 Task: Find a one-way flight from Abu Simbel to Mexico City for 4 passengers in economy class on Thu, Dec 7, using British Airways.
Action: Mouse pressed left at (236, 214)
Screenshot: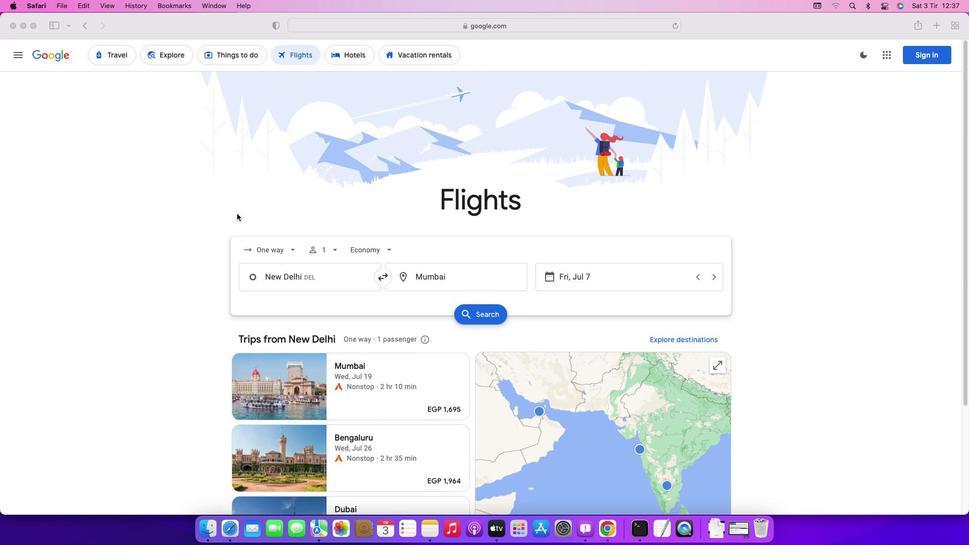 
Action: Mouse moved to (269, 255)
Screenshot: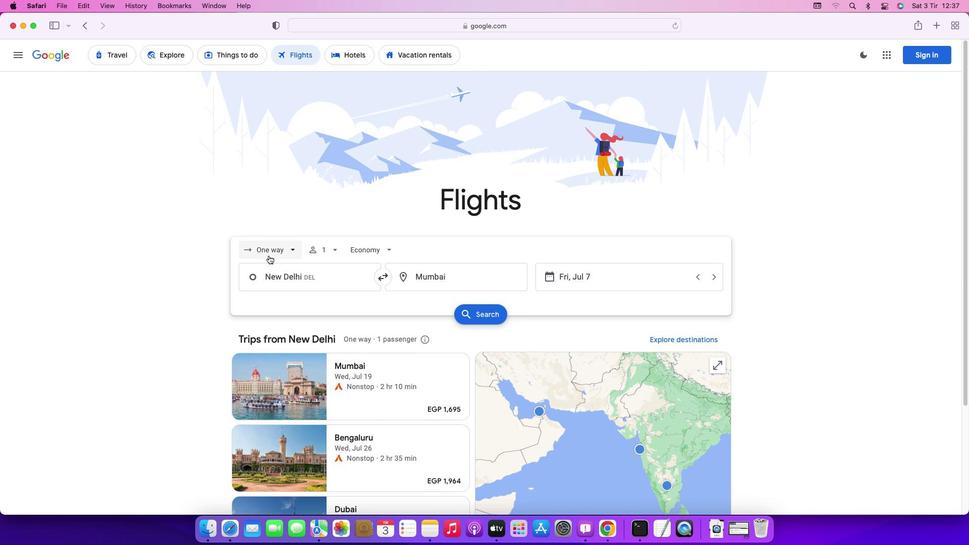 
Action: Mouse pressed left at (269, 255)
Screenshot: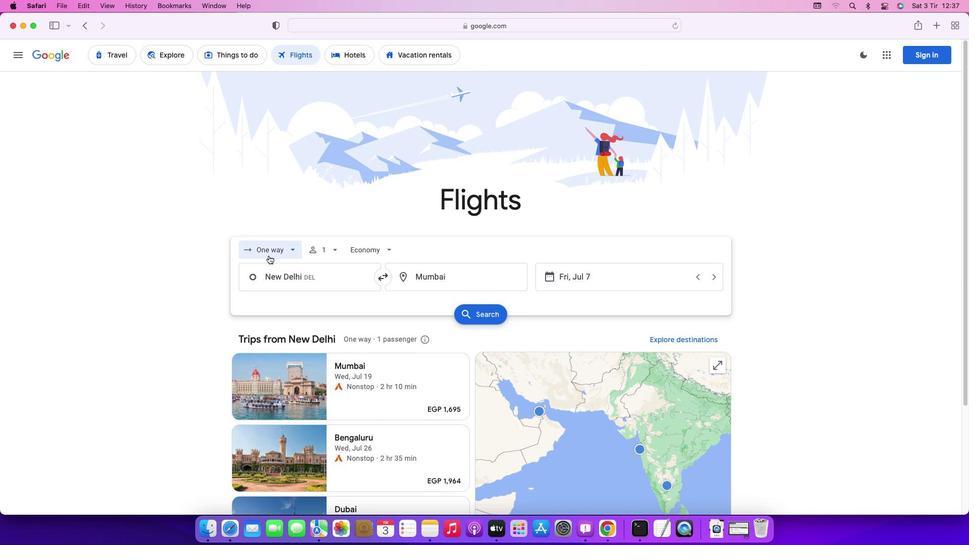 
Action: Mouse moved to (270, 294)
Screenshot: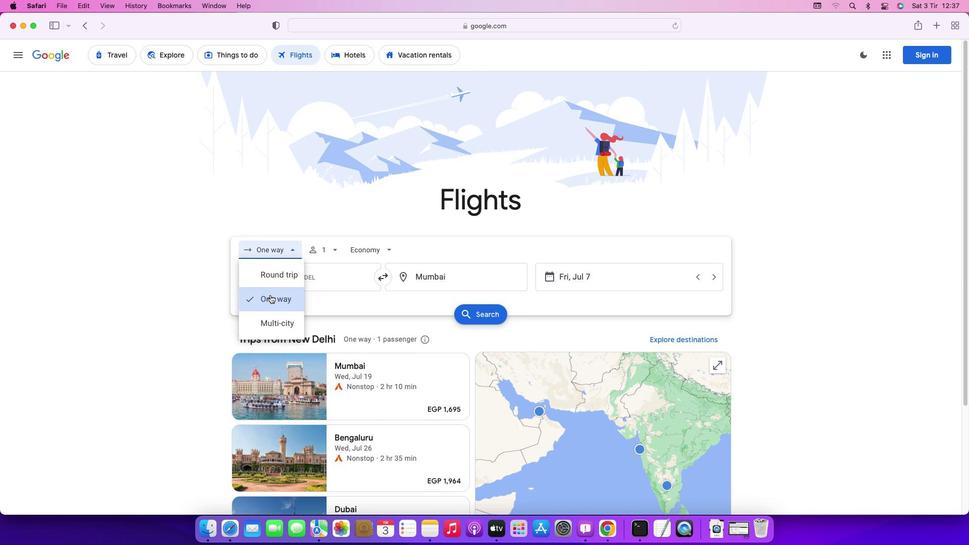
Action: Mouse pressed left at (270, 294)
Screenshot: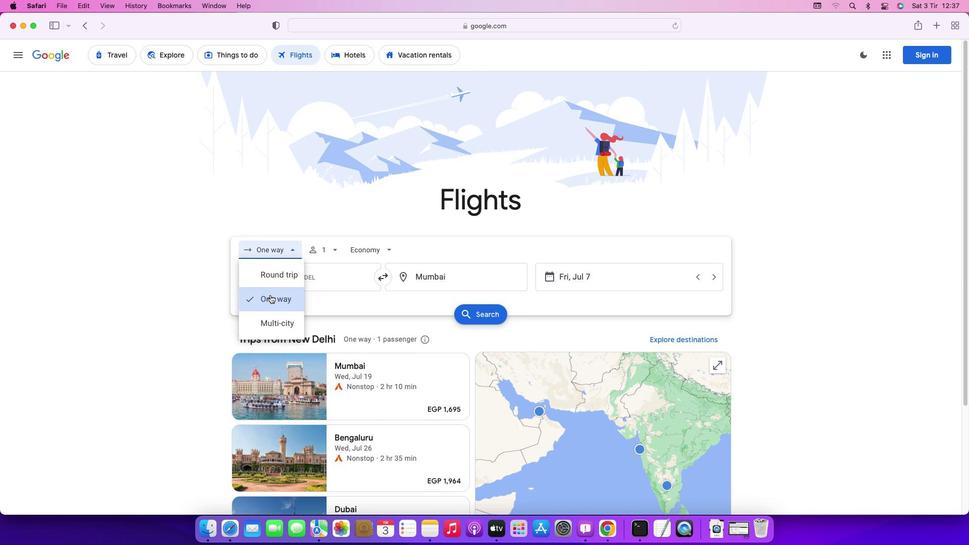
Action: Mouse moved to (316, 244)
Screenshot: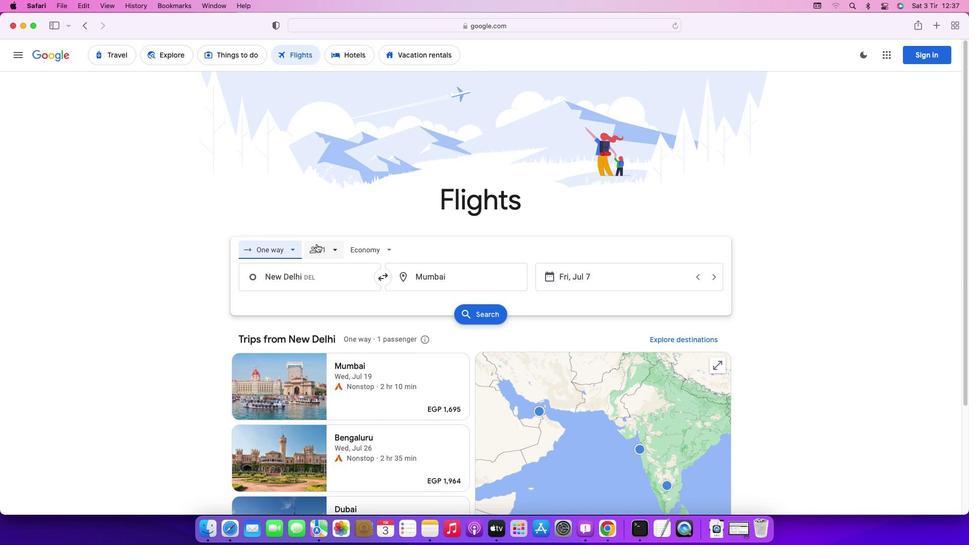 
Action: Mouse pressed left at (316, 244)
Screenshot: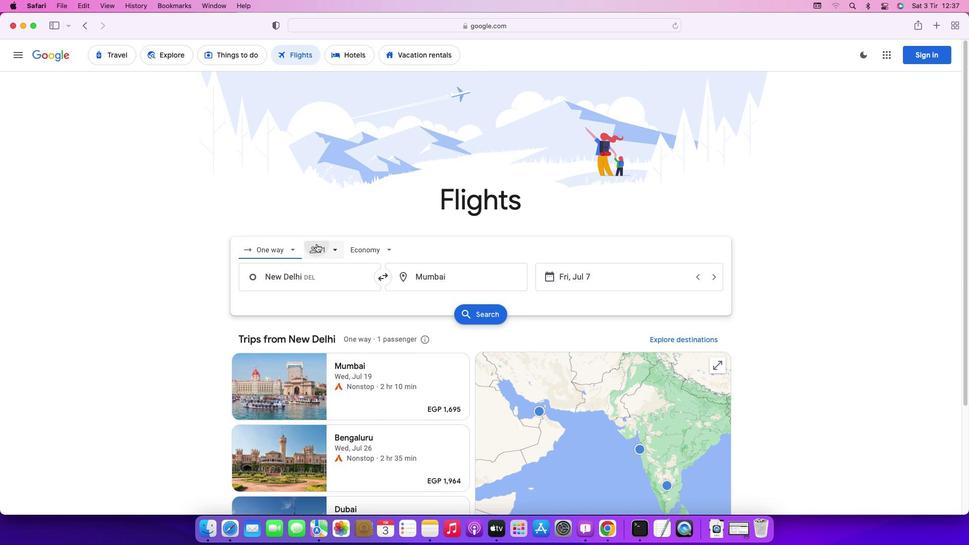 
Action: Mouse moved to (412, 273)
Screenshot: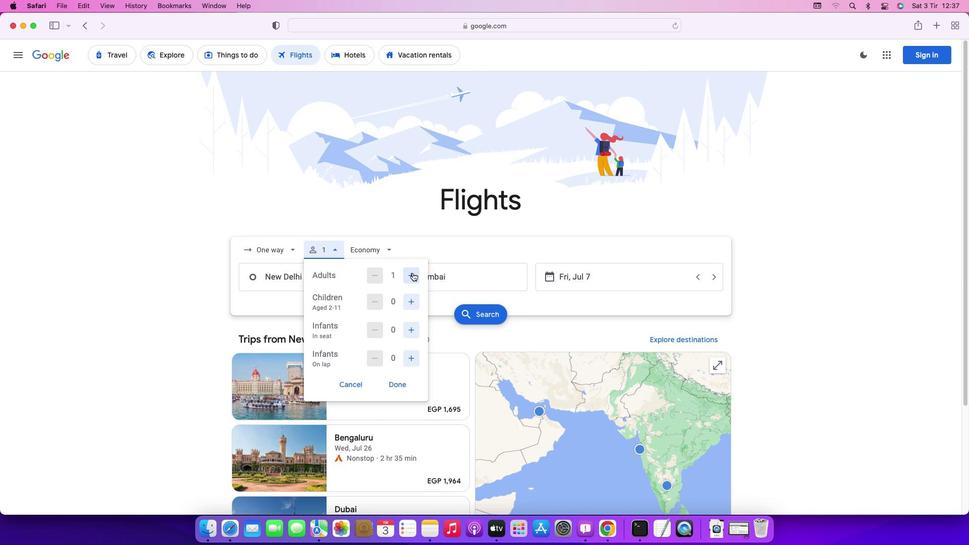 
Action: Mouse pressed left at (412, 273)
Screenshot: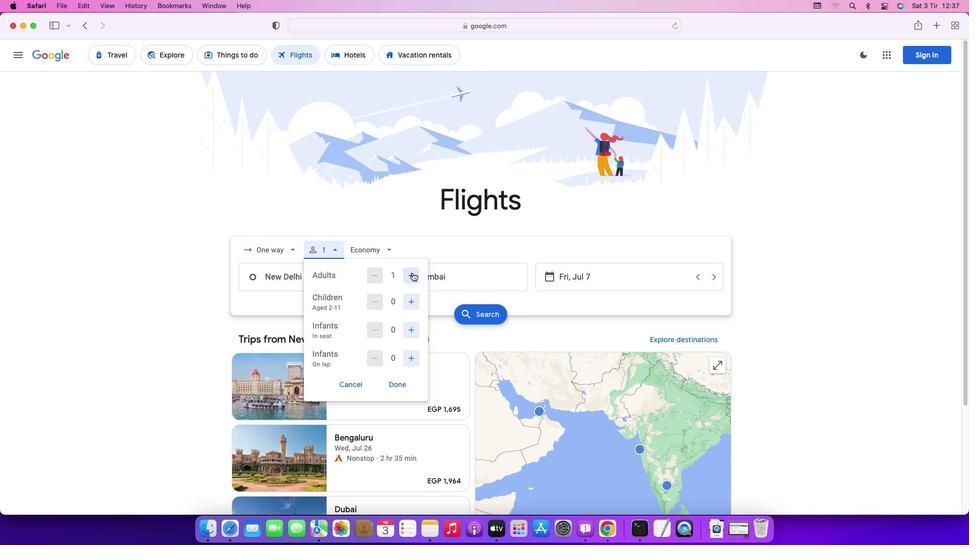
Action: Mouse moved to (410, 302)
Screenshot: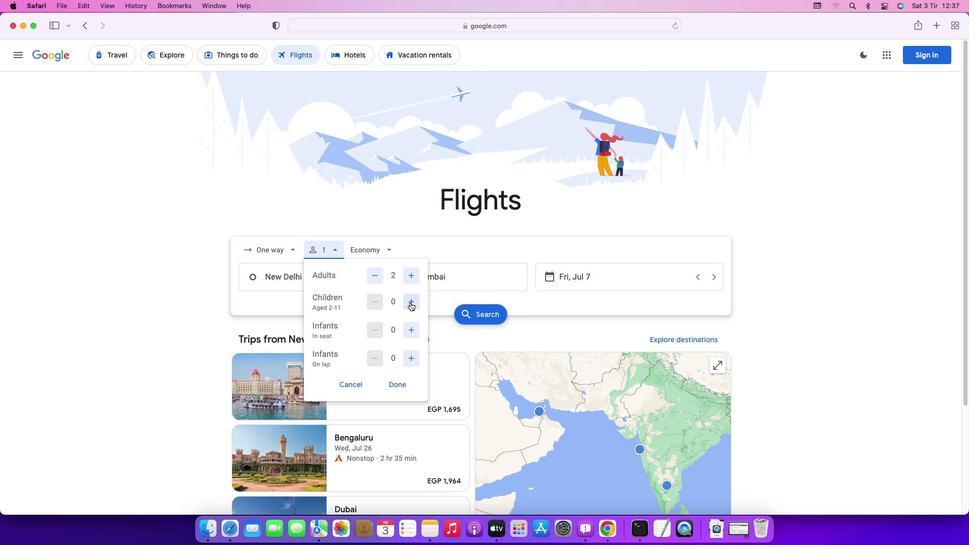 
Action: Mouse pressed left at (410, 302)
Screenshot: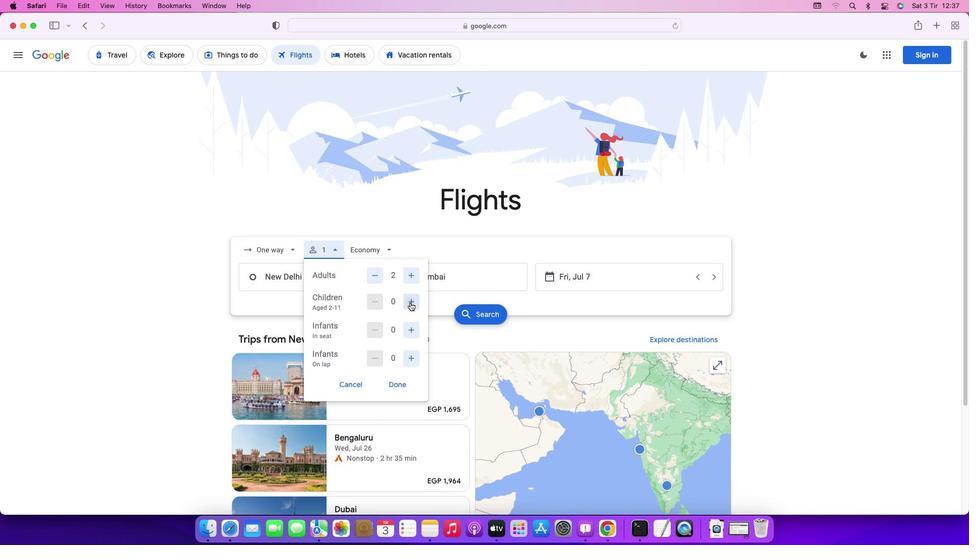 
Action: Mouse pressed left at (410, 302)
Screenshot: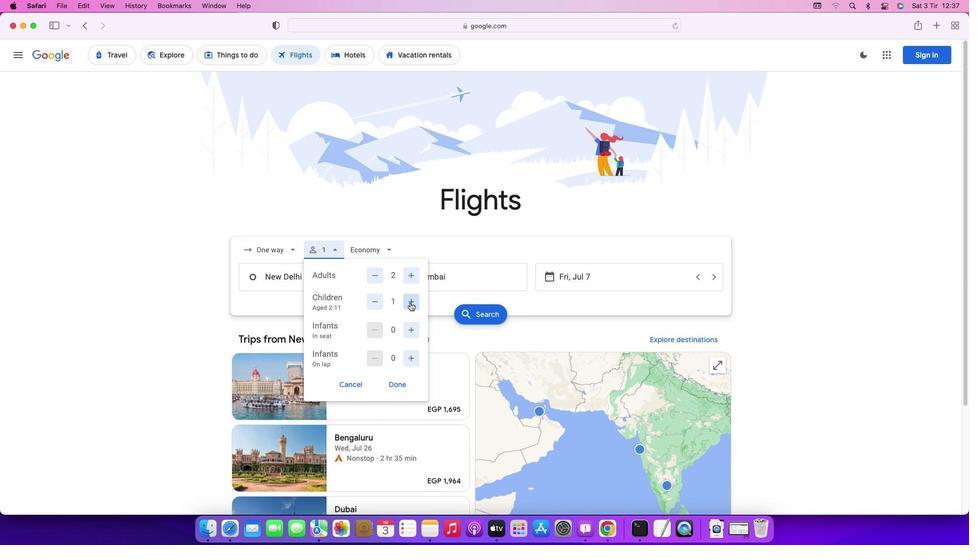 
Action: Mouse moved to (397, 386)
Screenshot: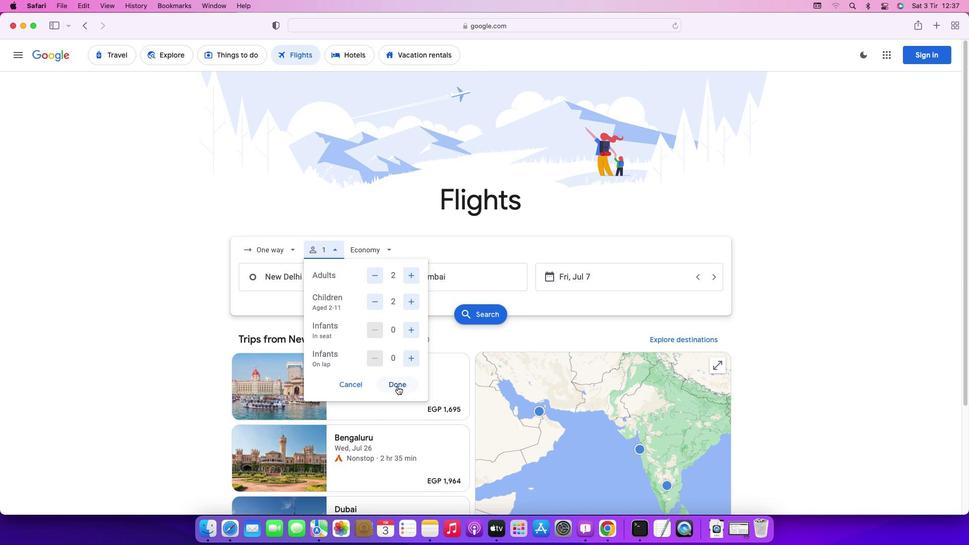 
Action: Mouse pressed left at (397, 386)
Screenshot: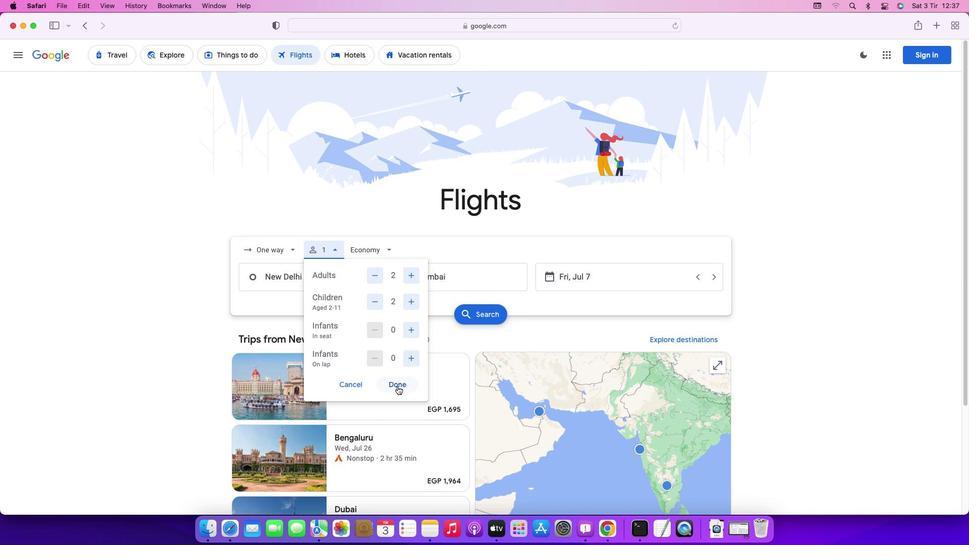 
Action: Mouse moved to (376, 249)
Screenshot: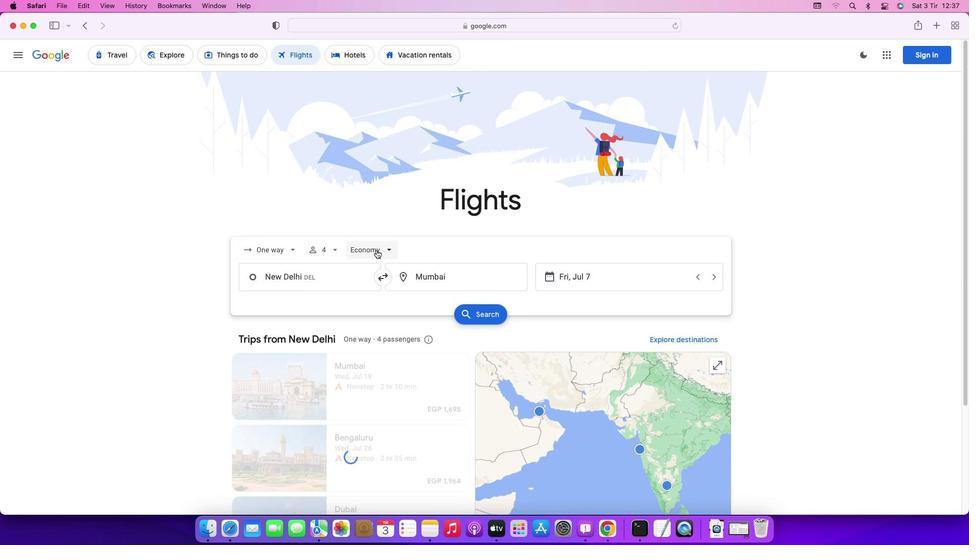 
Action: Mouse pressed left at (376, 249)
Screenshot: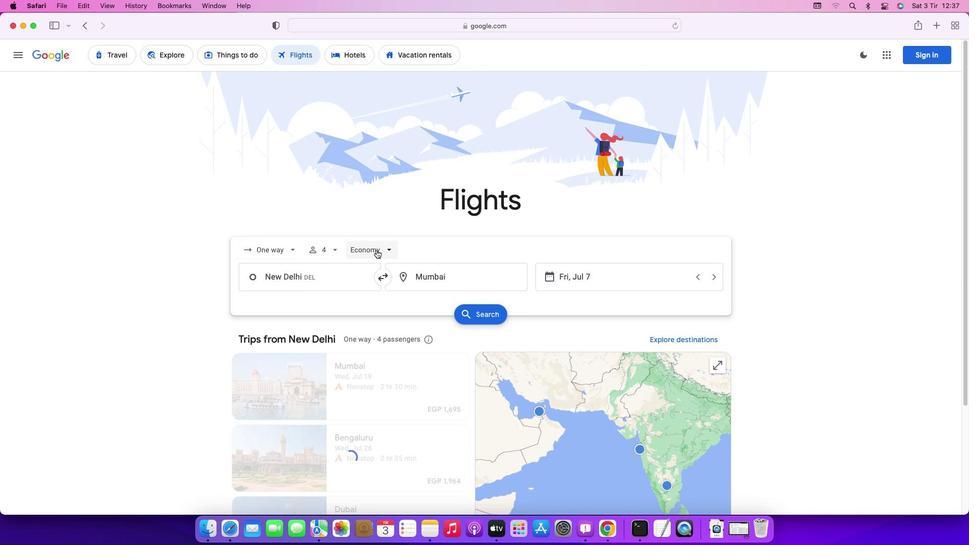 
Action: Mouse moved to (388, 276)
Screenshot: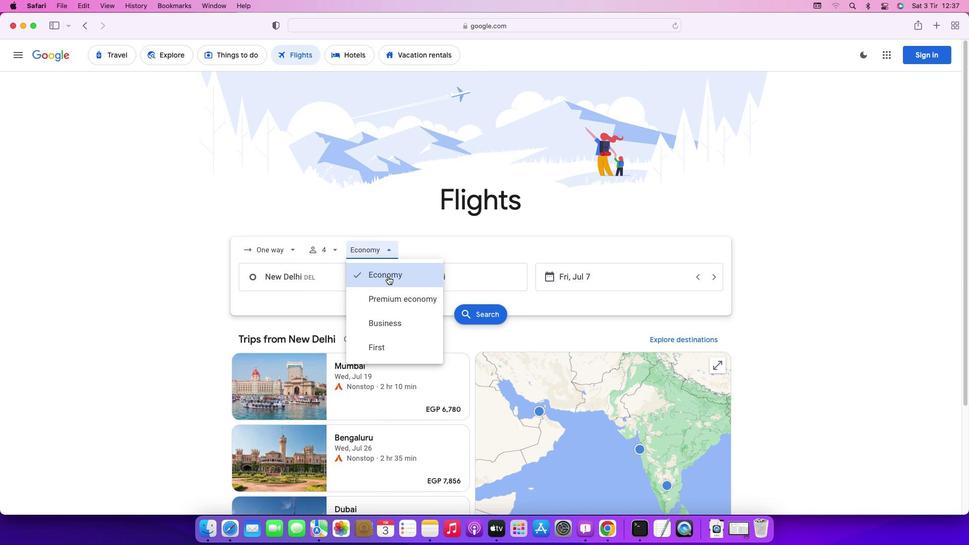 
Action: Mouse pressed left at (388, 276)
Screenshot: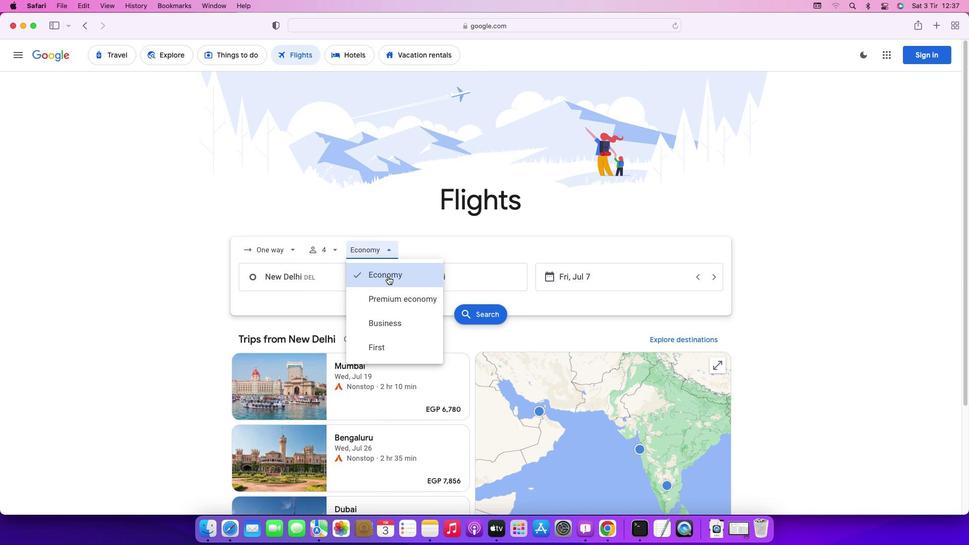 
Action: Mouse moved to (324, 278)
Screenshot: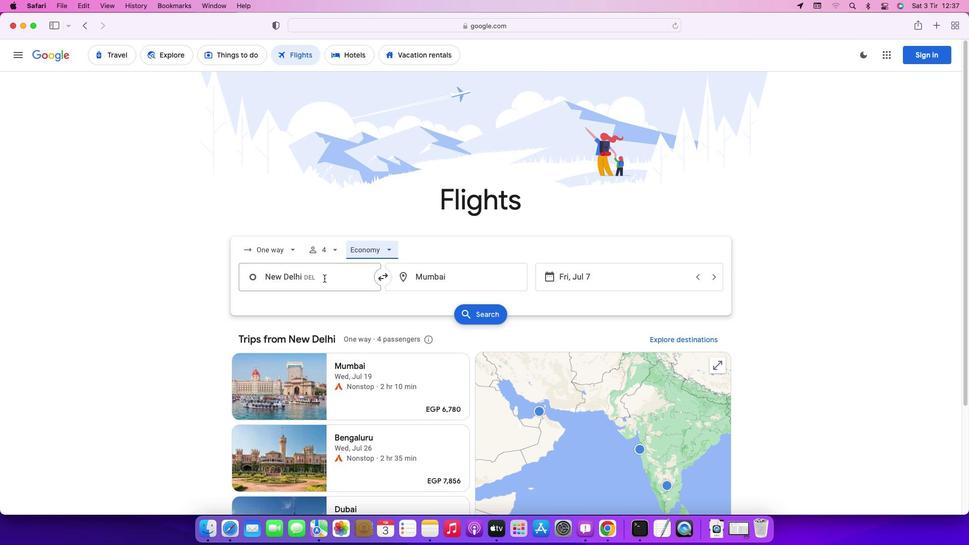 
Action: Mouse pressed left at (324, 278)
Screenshot: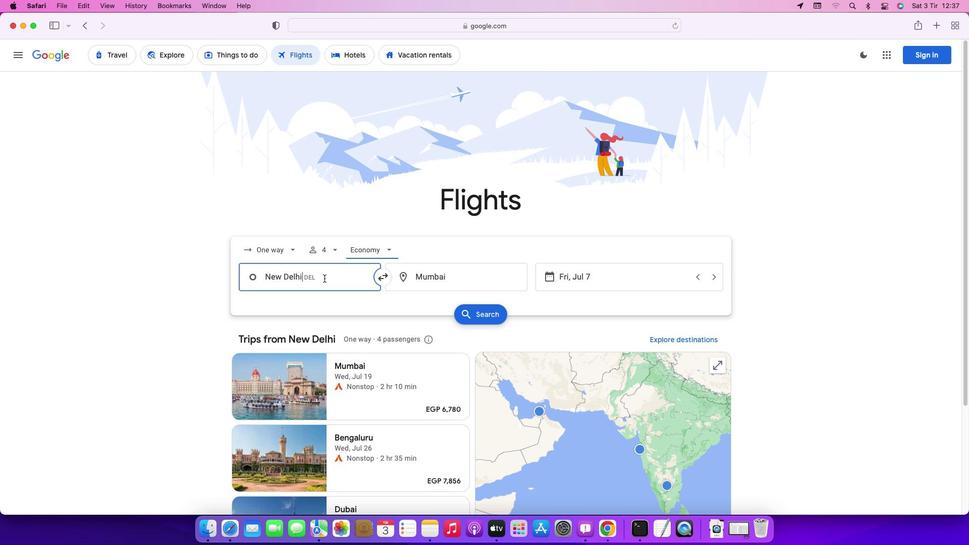 
Action: Key pressed Key.backspaceKey.caps_lock'A'Key.caps_lock'b''u'Key.spaceKey.caps_lock'S'Key.caps_lock'i''m''b''e''l'Key.enter
Screenshot: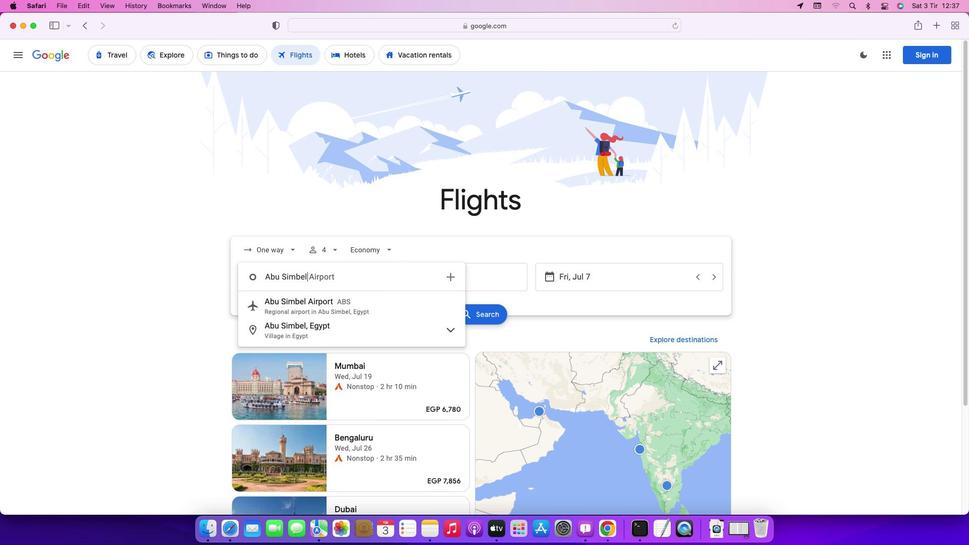 
Action: Mouse moved to (454, 282)
Screenshot: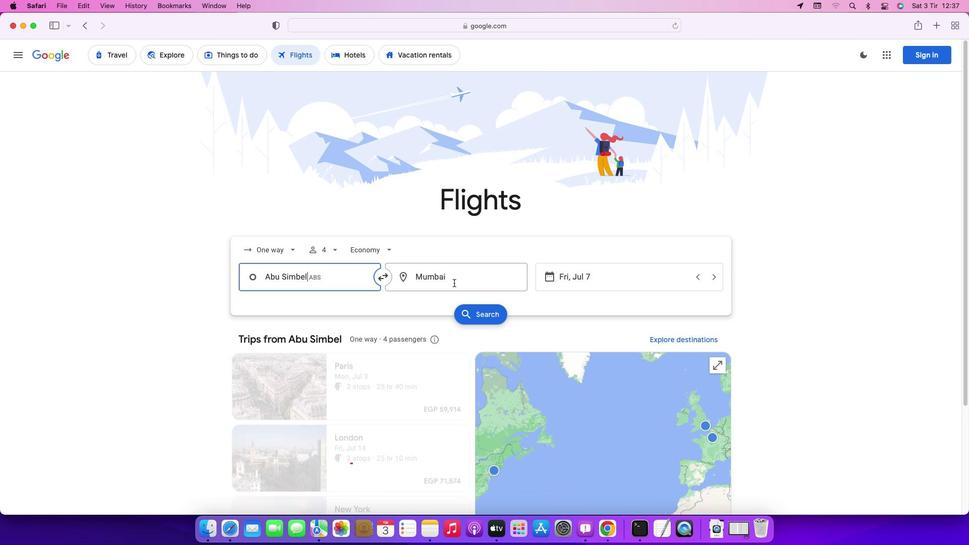 
Action: Mouse pressed left at (454, 282)
Screenshot: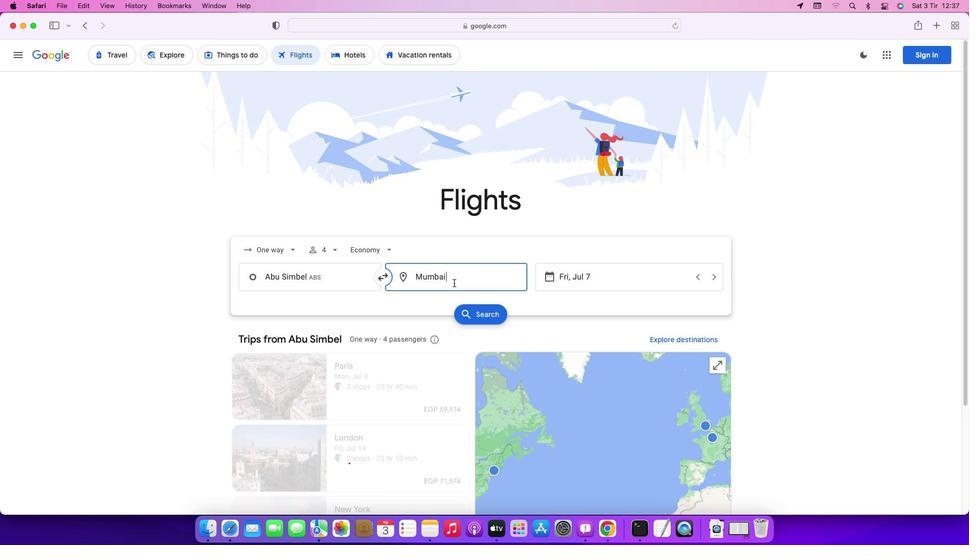 
Action: Mouse moved to (432, 288)
Screenshot: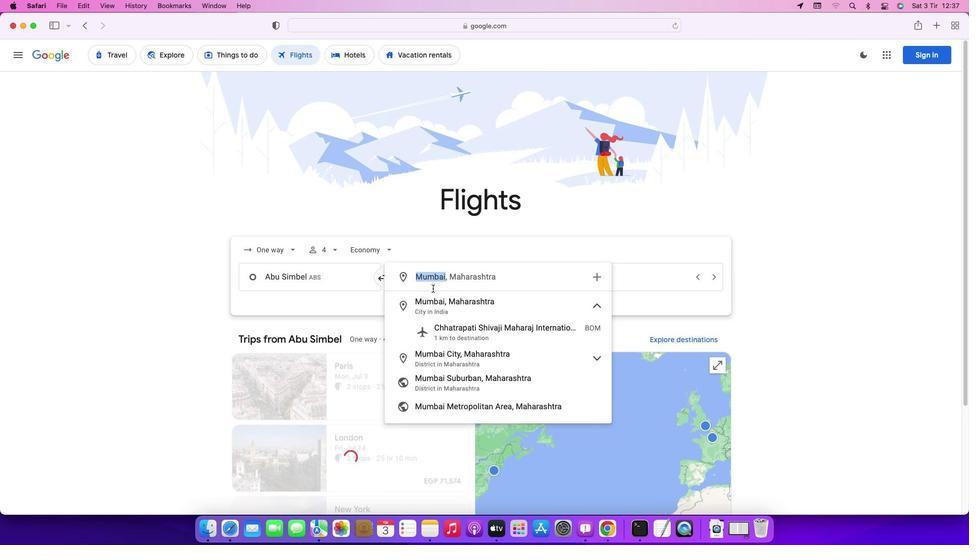 
Action: Key pressed Key.backspaceKey.caps_lock'M'Key.caps_lock'e''x''i''c''o'Key.spaceKey.caps_lock'C'Key.caps_lock'i''t''y'Key.enter
Screenshot: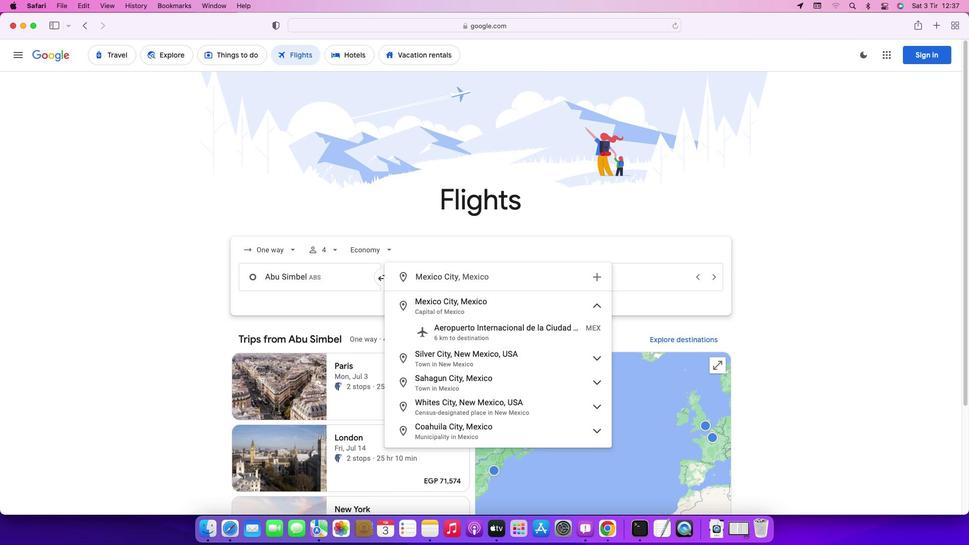 
Action: Mouse moved to (604, 279)
Screenshot: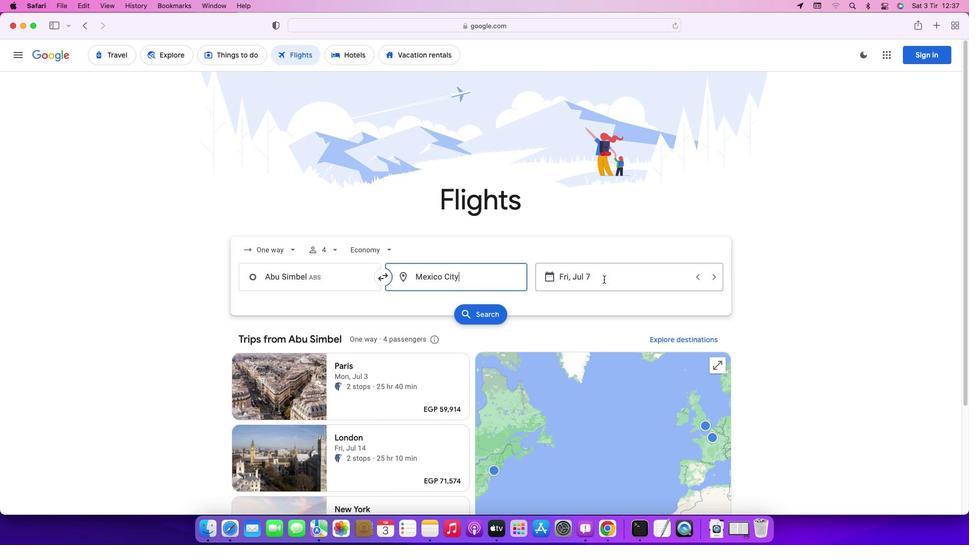 
Action: Mouse pressed left at (604, 279)
Screenshot: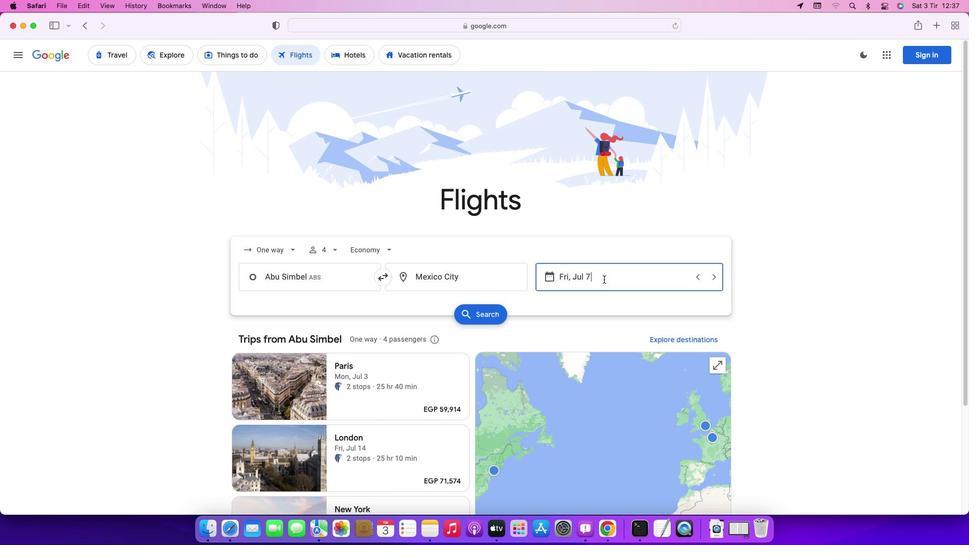 
Action: Mouse moved to (731, 375)
Screenshot: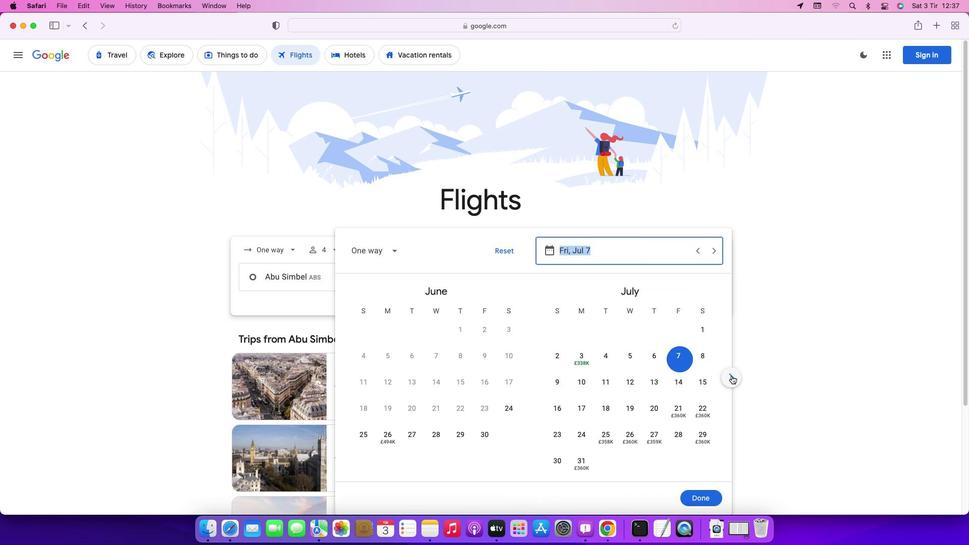 
Action: Mouse pressed left at (731, 375)
Screenshot: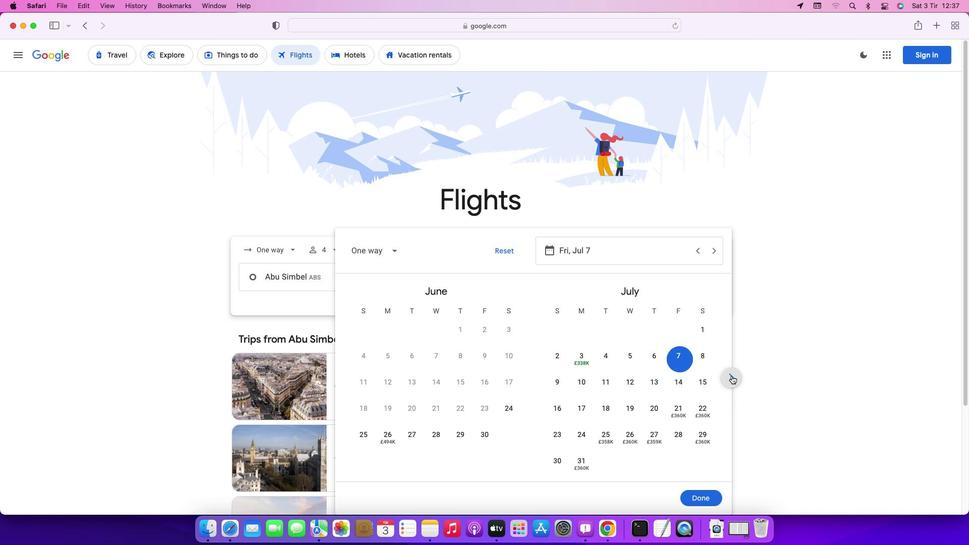 
Action: Mouse pressed left at (731, 375)
Screenshot: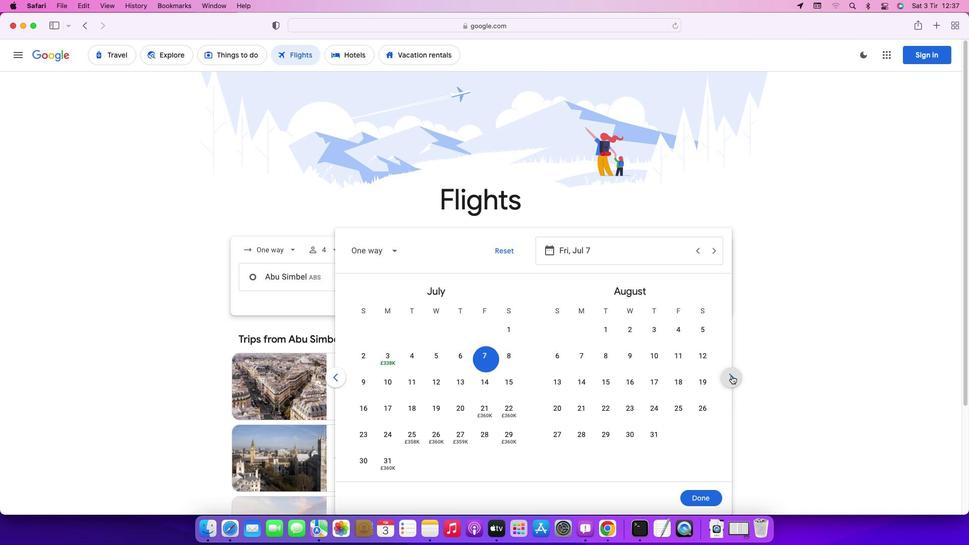 
Action: Mouse pressed left at (731, 375)
Screenshot: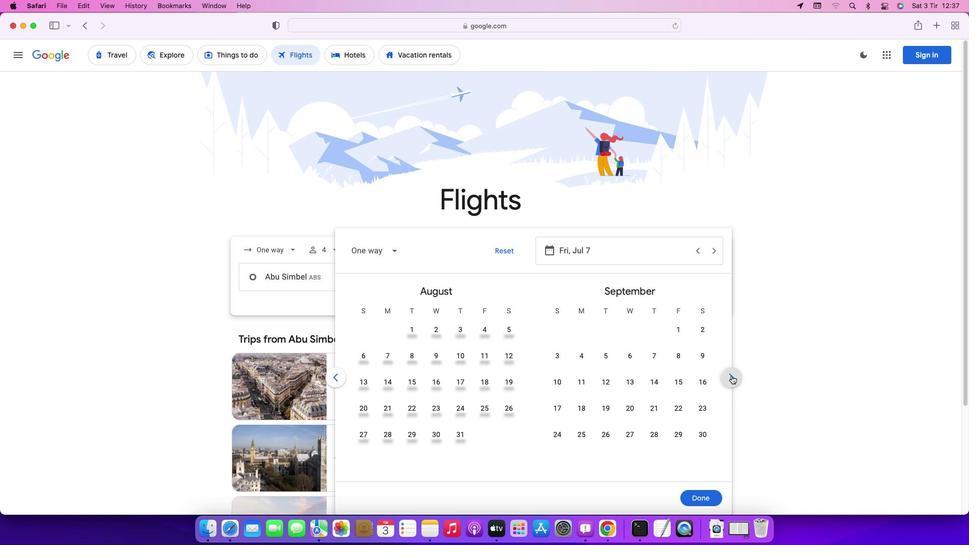 
Action: Mouse pressed left at (731, 375)
Screenshot: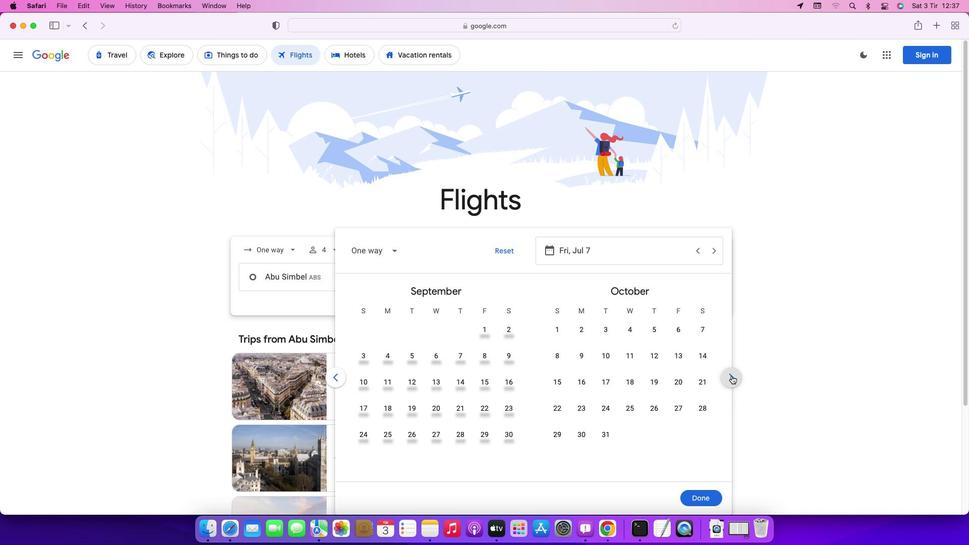 
Action: Mouse pressed left at (731, 375)
Screenshot: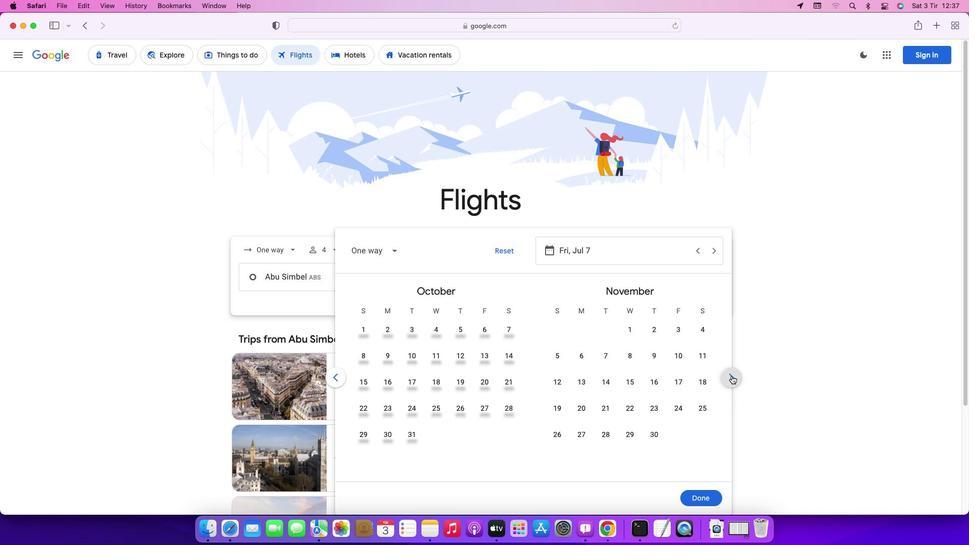 
Action: Mouse moved to (658, 355)
Screenshot: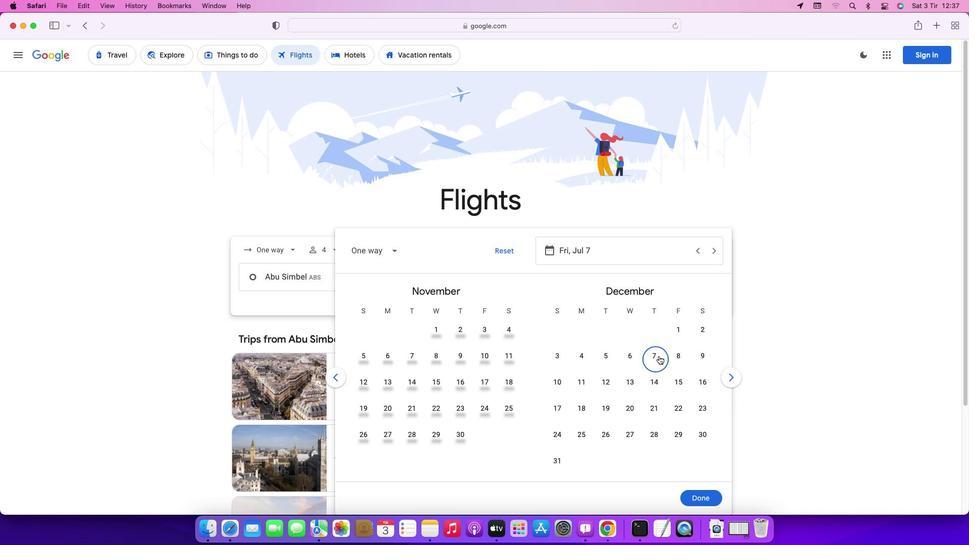 
Action: Mouse pressed left at (658, 355)
Screenshot: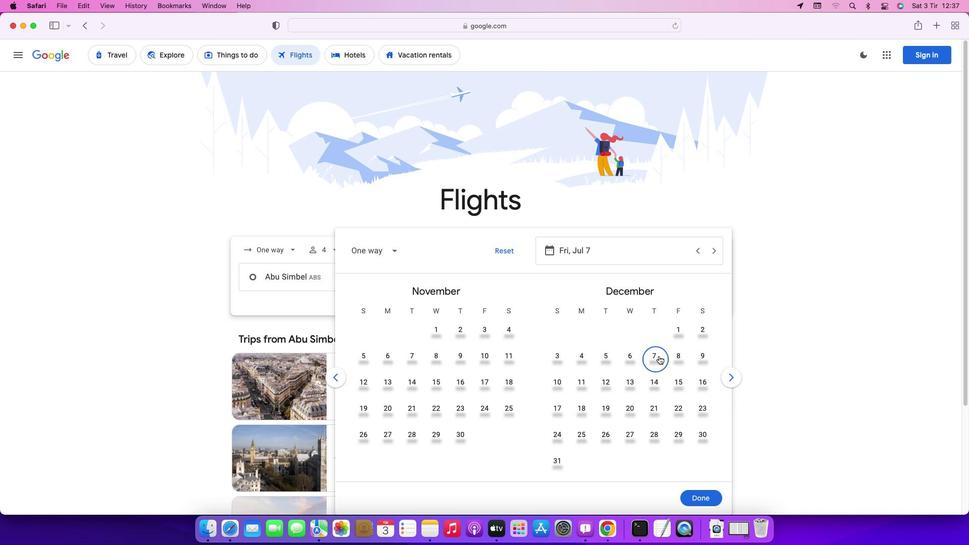 
Action: Mouse moved to (707, 497)
Screenshot: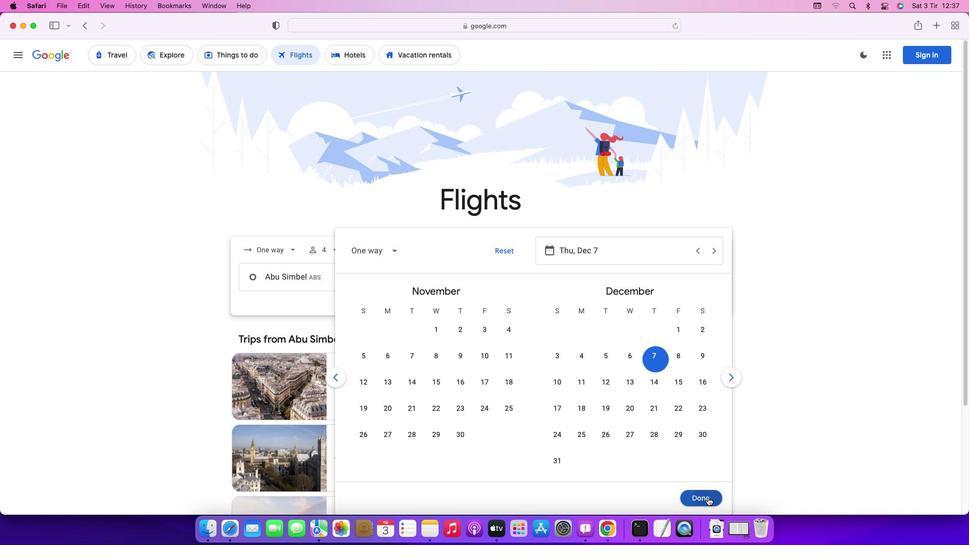 
Action: Mouse pressed left at (707, 497)
Screenshot: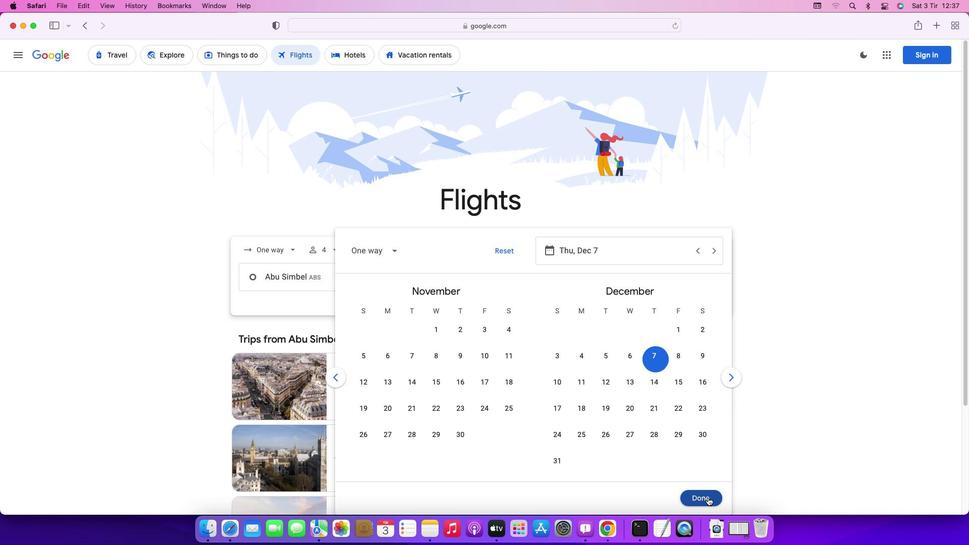 
Action: Mouse moved to (475, 316)
Screenshot: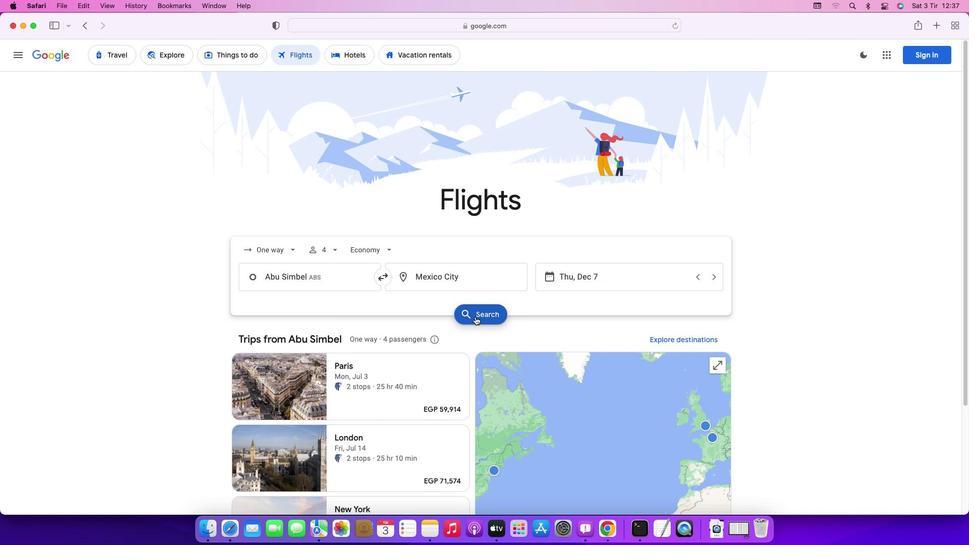 
Action: Mouse pressed left at (475, 316)
Screenshot: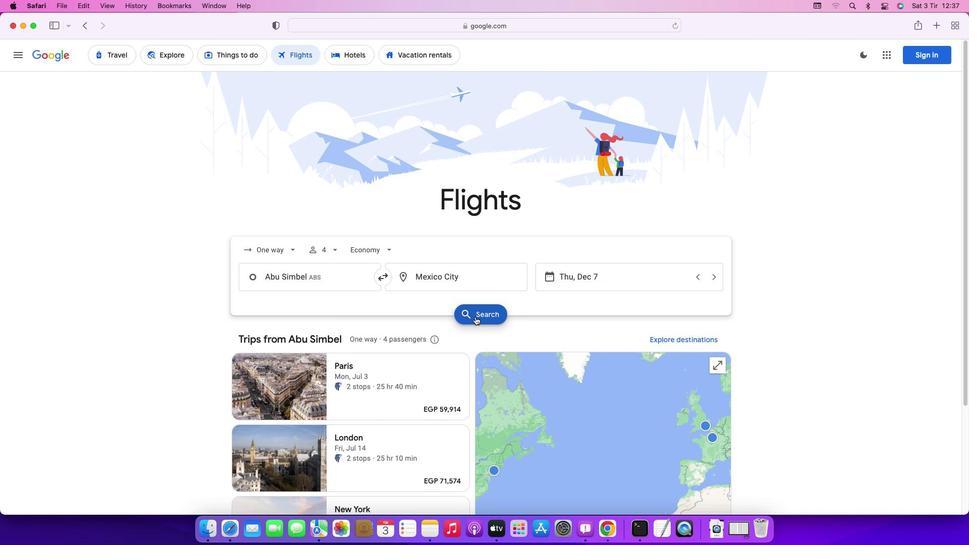 
Action: Mouse moved to (305, 149)
Screenshot: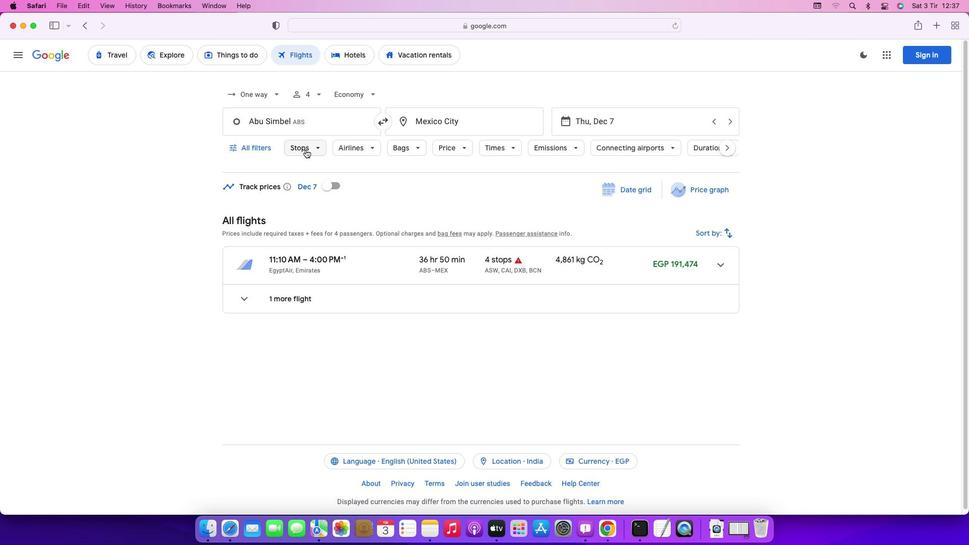 
Action: Mouse pressed left at (305, 149)
Screenshot: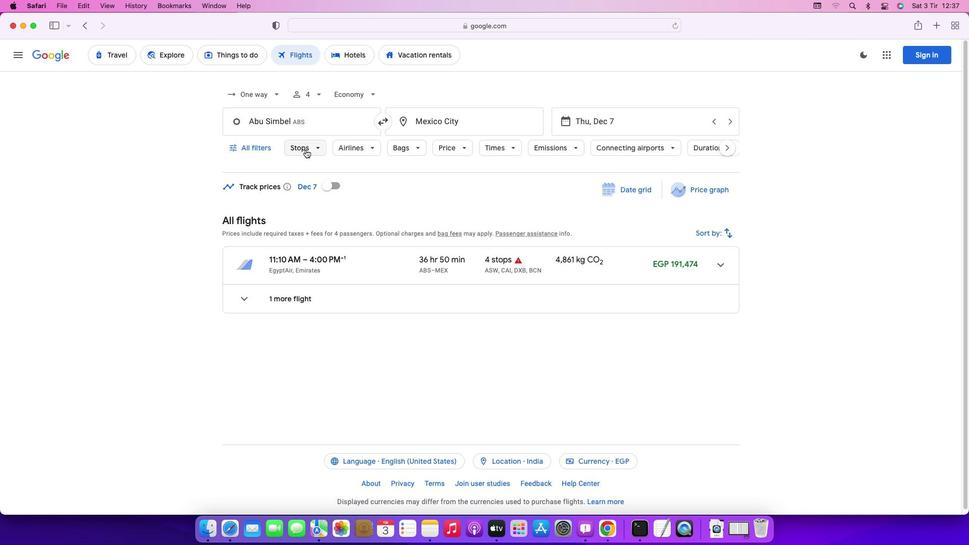 
Action: Mouse moved to (305, 195)
Screenshot: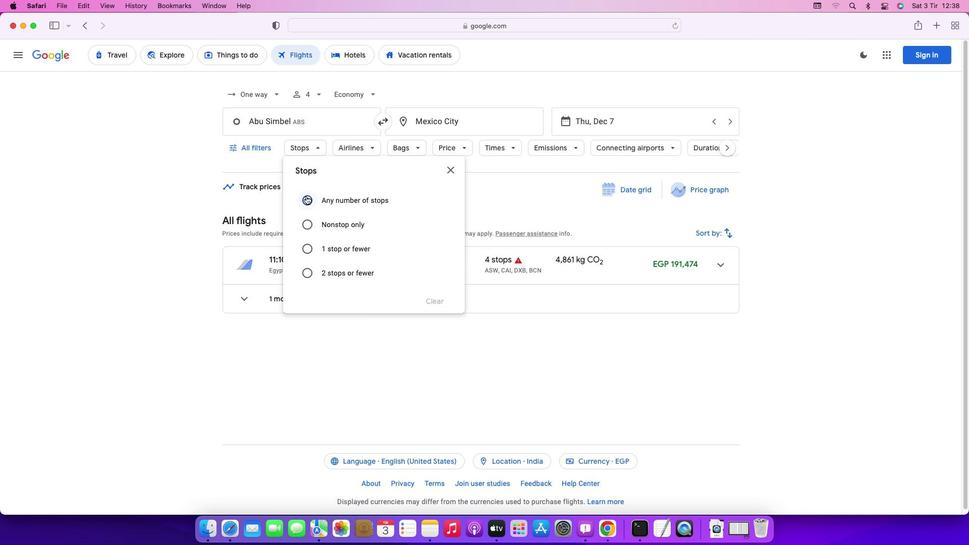 
Action: Mouse pressed left at (305, 195)
Screenshot: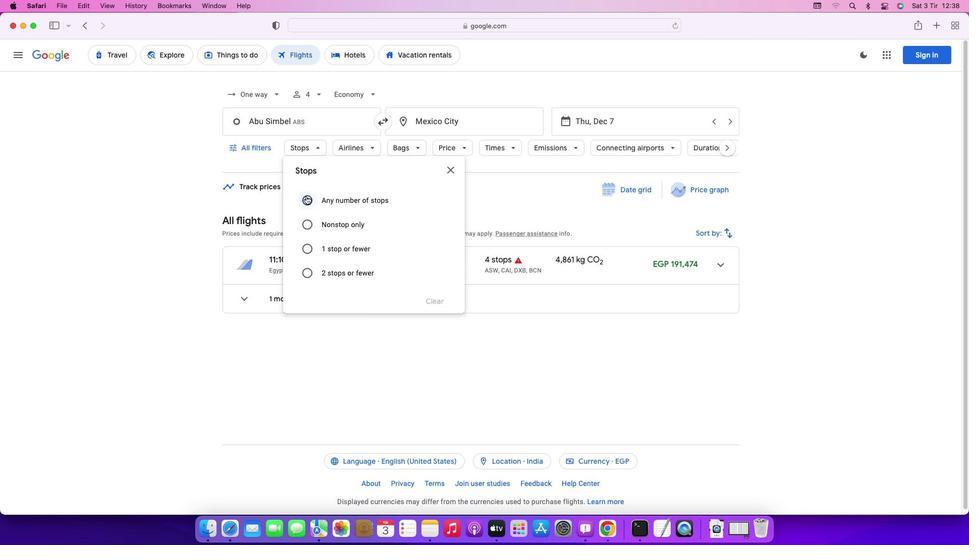 
Action: Mouse moved to (355, 149)
Screenshot: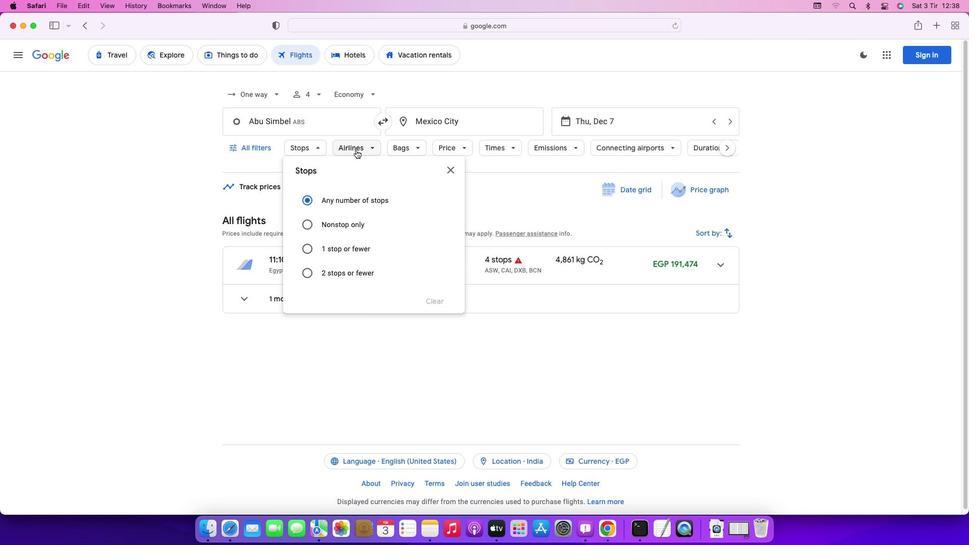 
Action: Mouse pressed left at (355, 149)
Screenshot: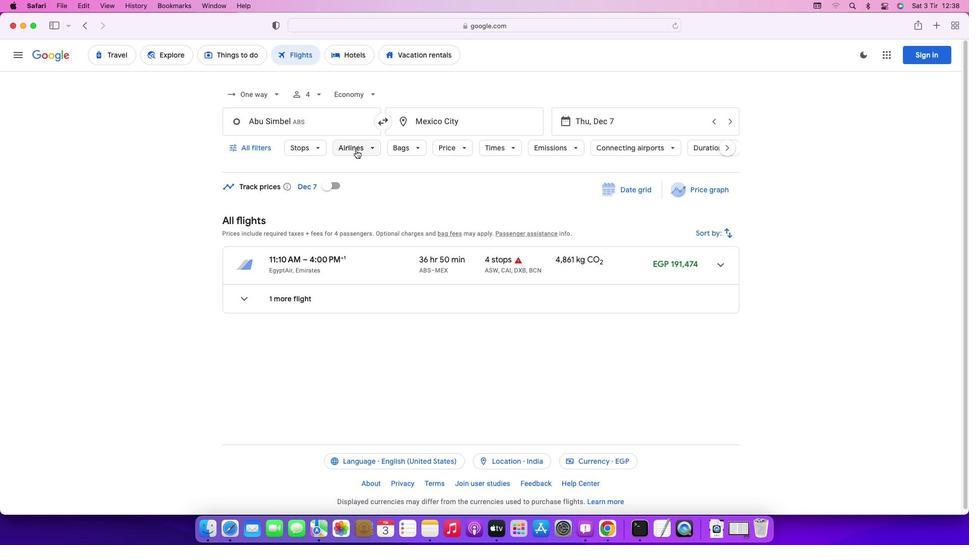 
Action: Mouse moved to (486, 201)
Screenshot: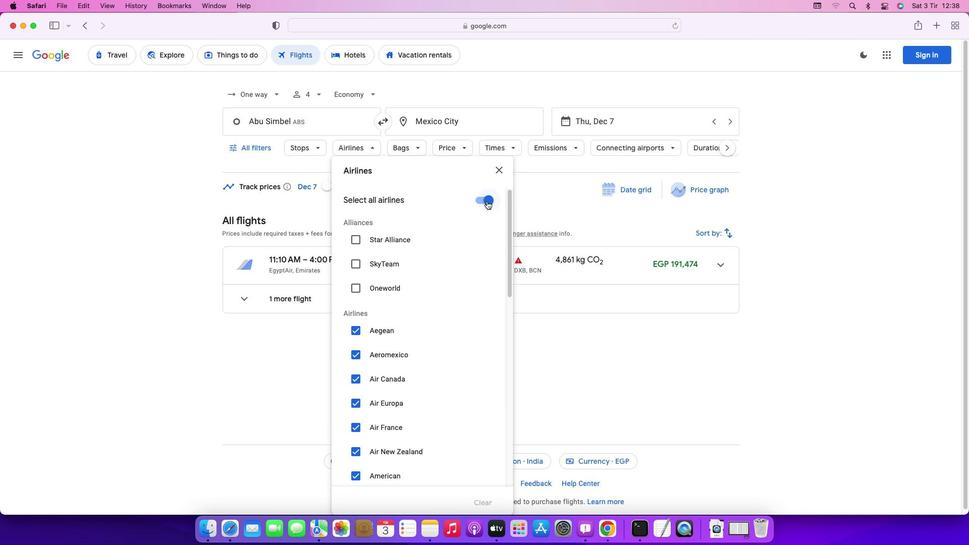 
Action: Mouse pressed left at (486, 201)
Screenshot: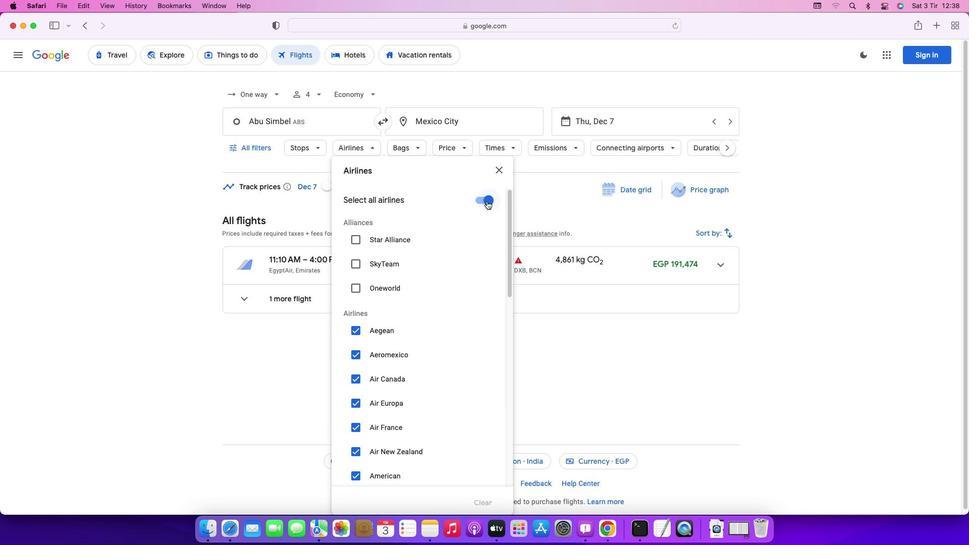 
Action: Mouse moved to (453, 330)
Screenshot: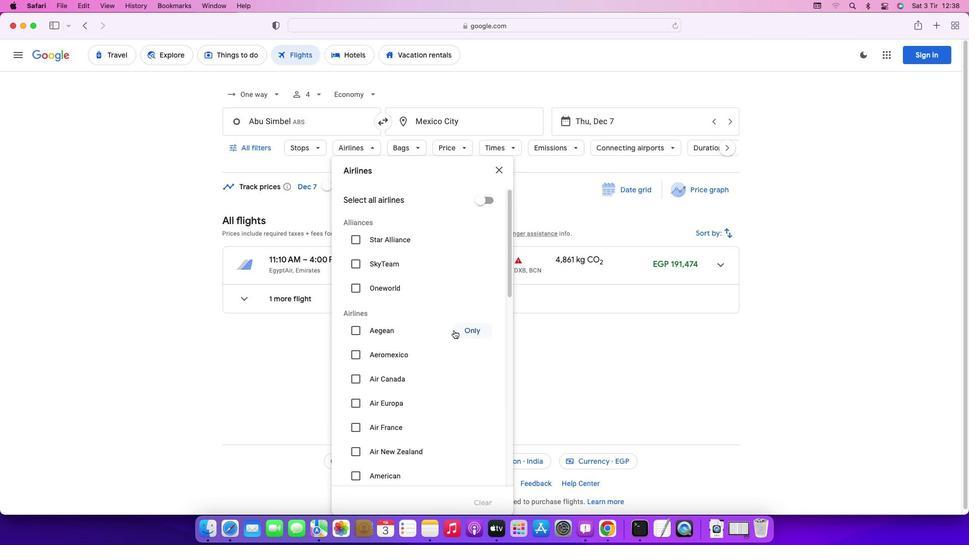 
Action: Mouse scrolled (453, 330) with delta (0, 0)
Screenshot: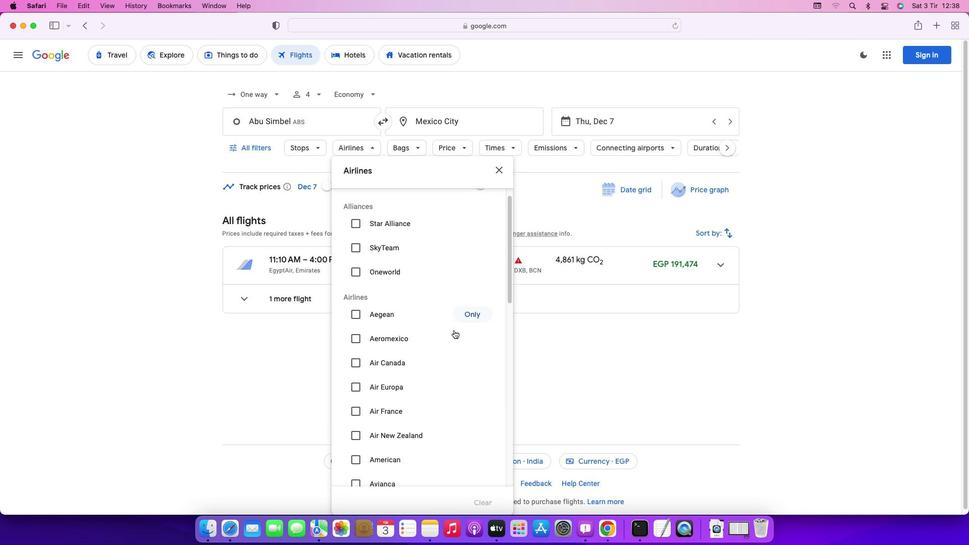 
Action: Mouse scrolled (453, 330) with delta (0, 0)
Screenshot: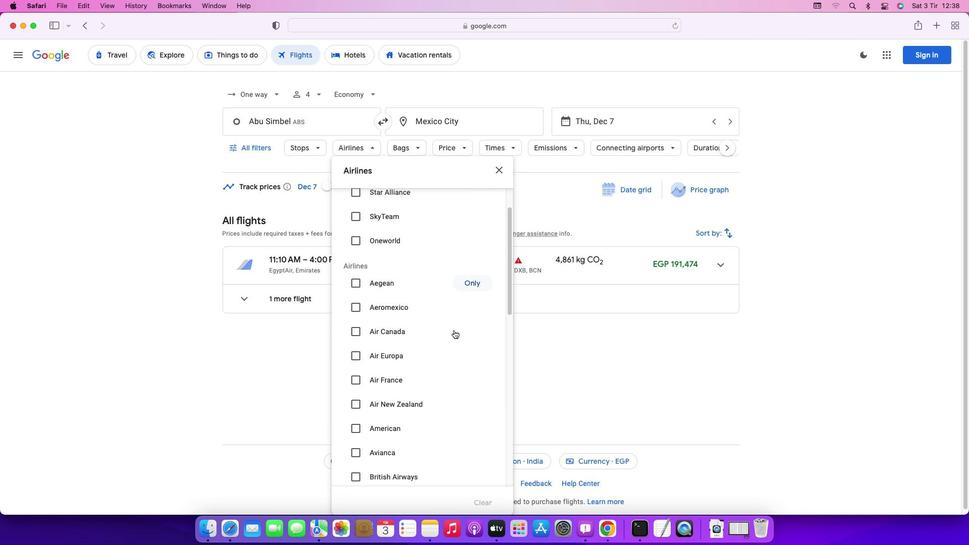 
Action: Mouse scrolled (453, 330) with delta (0, 0)
Screenshot: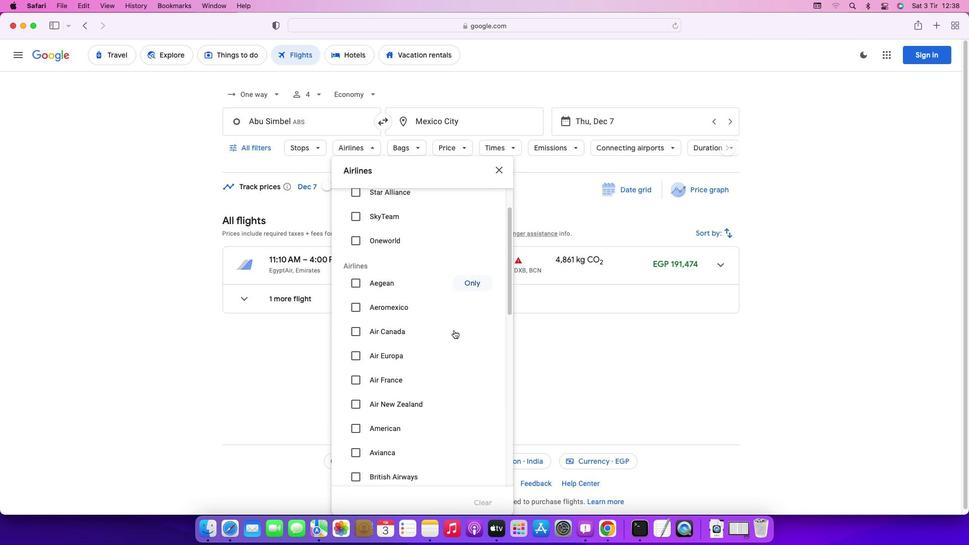 
Action: Mouse moved to (451, 332)
Screenshot: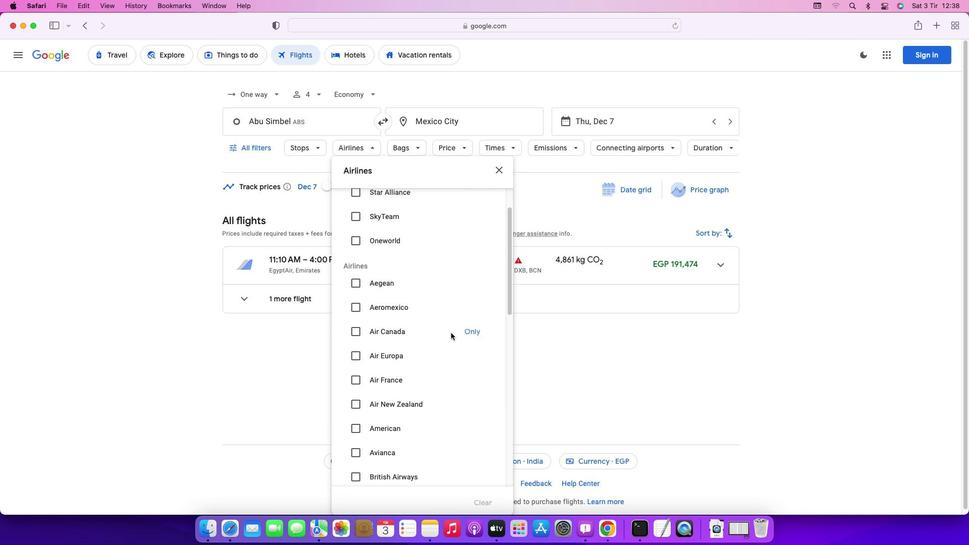 
Action: Mouse scrolled (451, 332) with delta (0, 0)
Screenshot: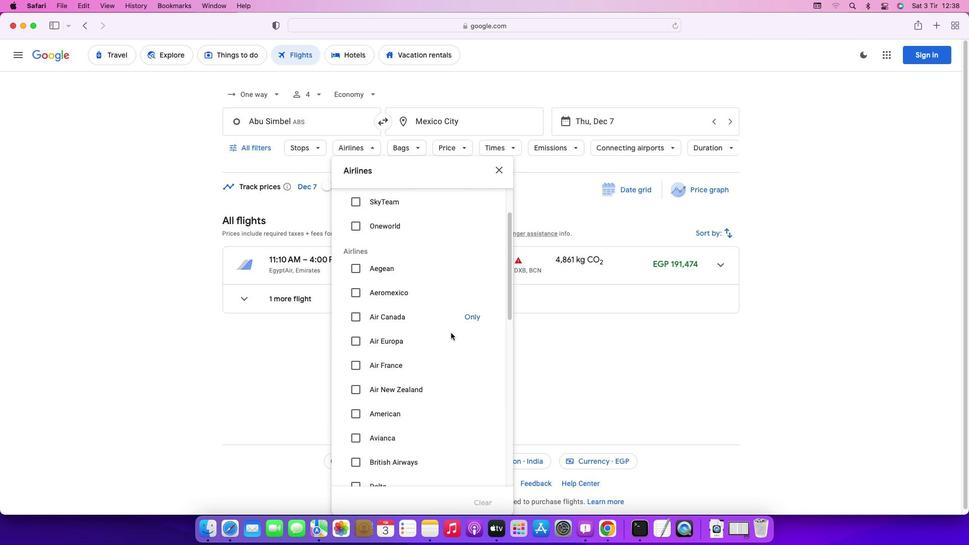 
Action: Mouse scrolled (451, 332) with delta (0, 0)
Screenshot: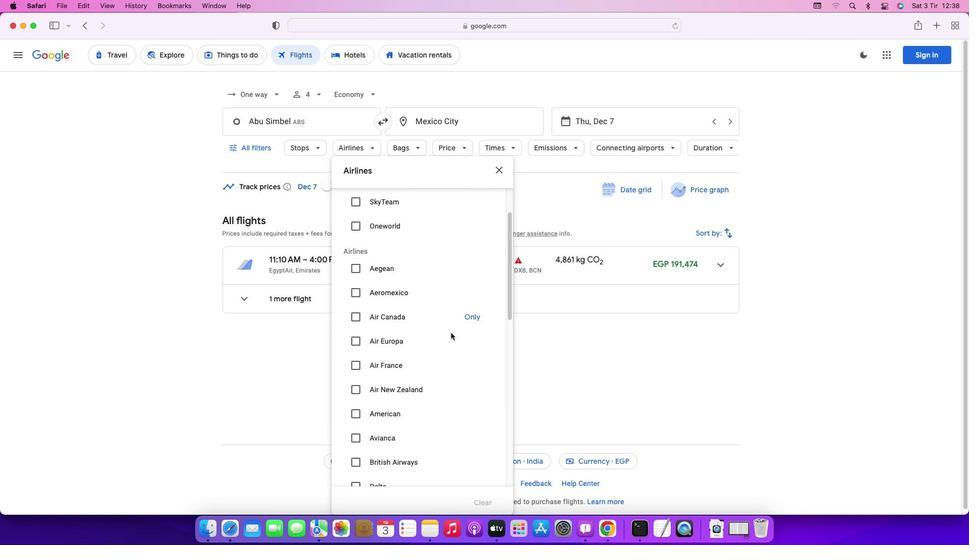 
Action: Mouse scrolled (451, 332) with delta (0, 0)
Screenshot: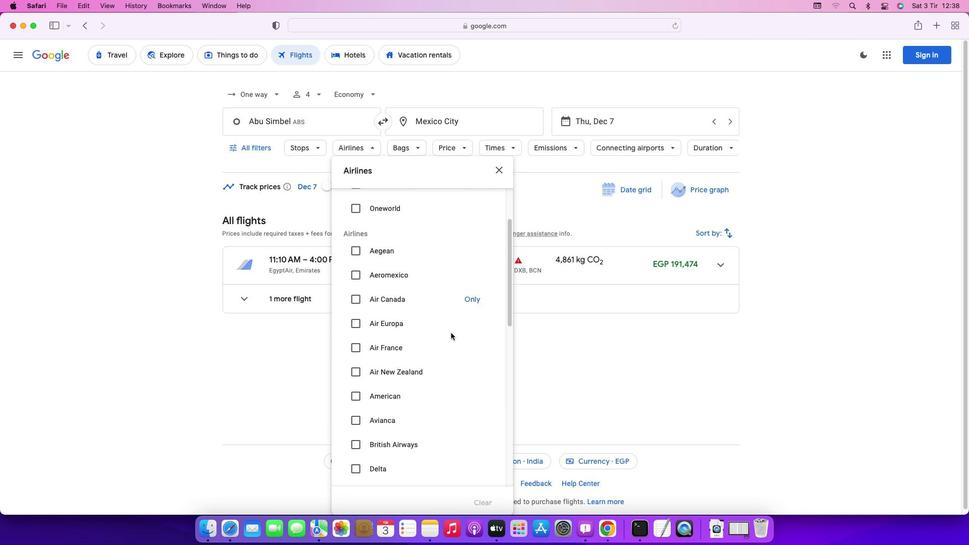
Action: Mouse moved to (355, 446)
Screenshot: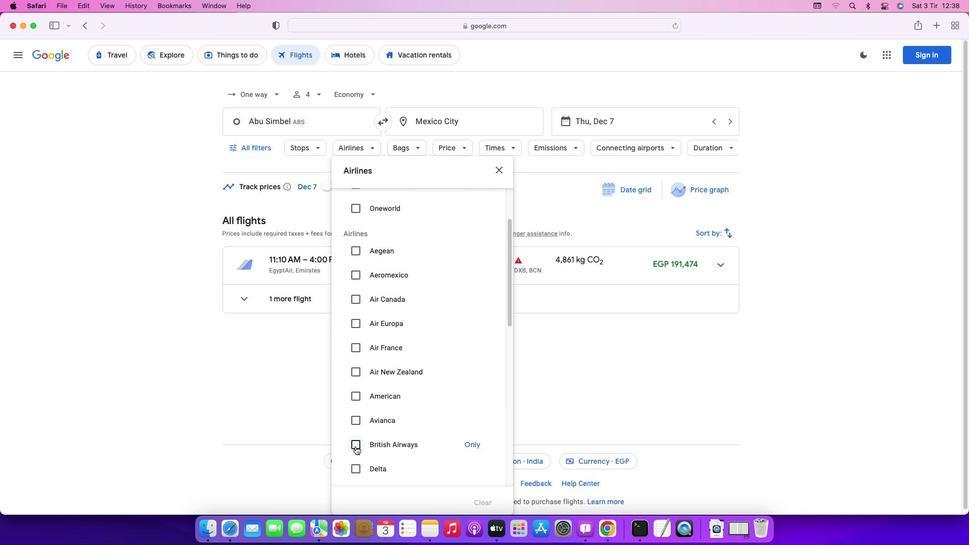 
Action: Mouse pressed left at (355, 446)
Screenshot: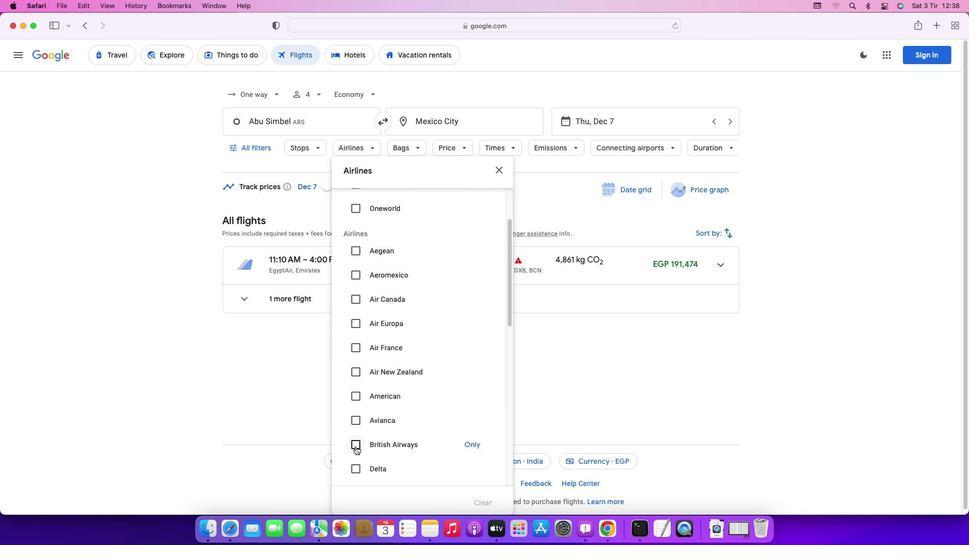 
Action: Mouse moved to (497, 149)
Screenshot: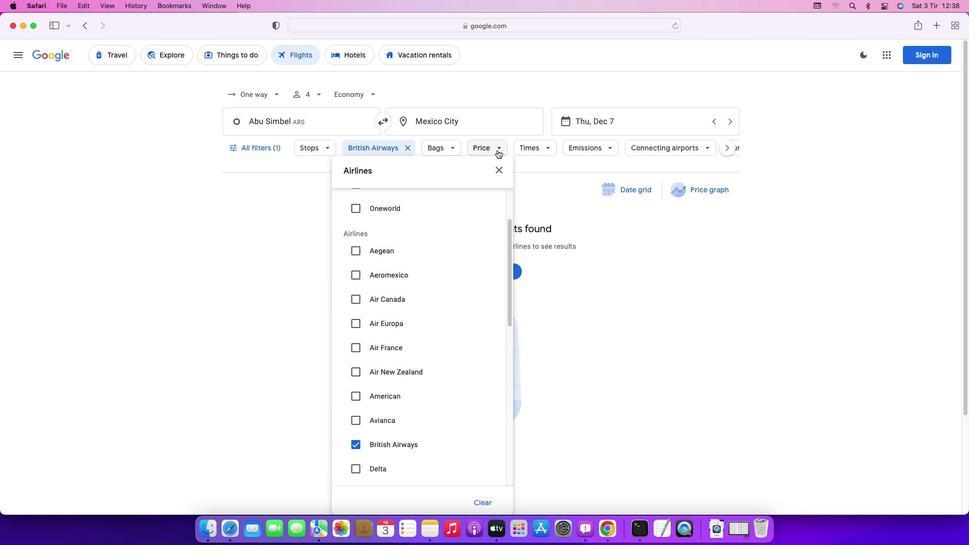 
Action: Mouse pressed left at (497, 149)
Screenshot: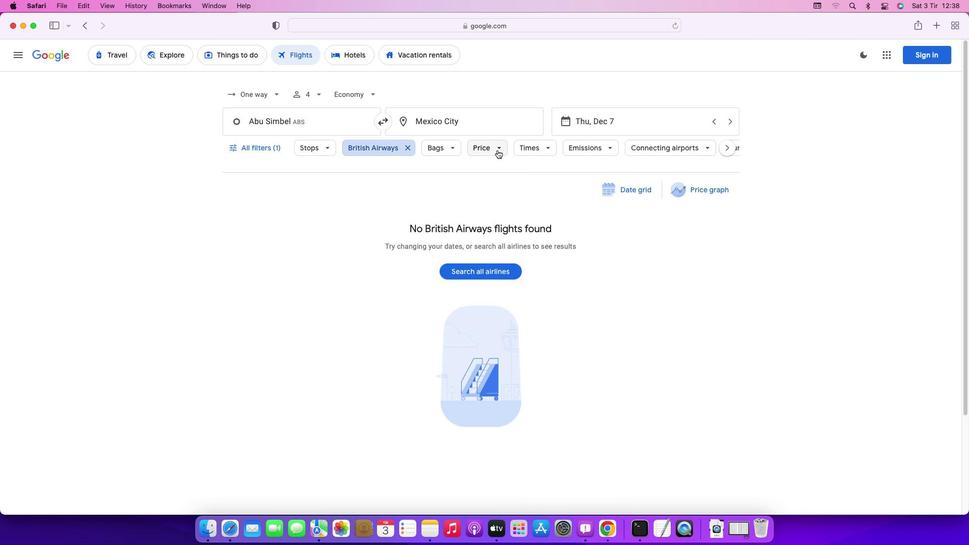 
Action: Mouse moved to (628, 218)
Screenshot: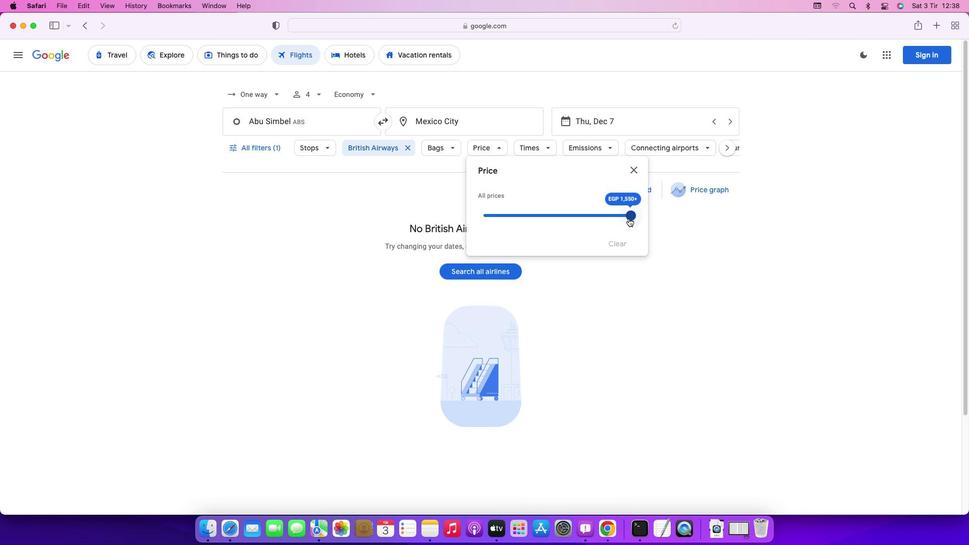 
Action: Mouse pressed left at (628, 218)
Screenshot: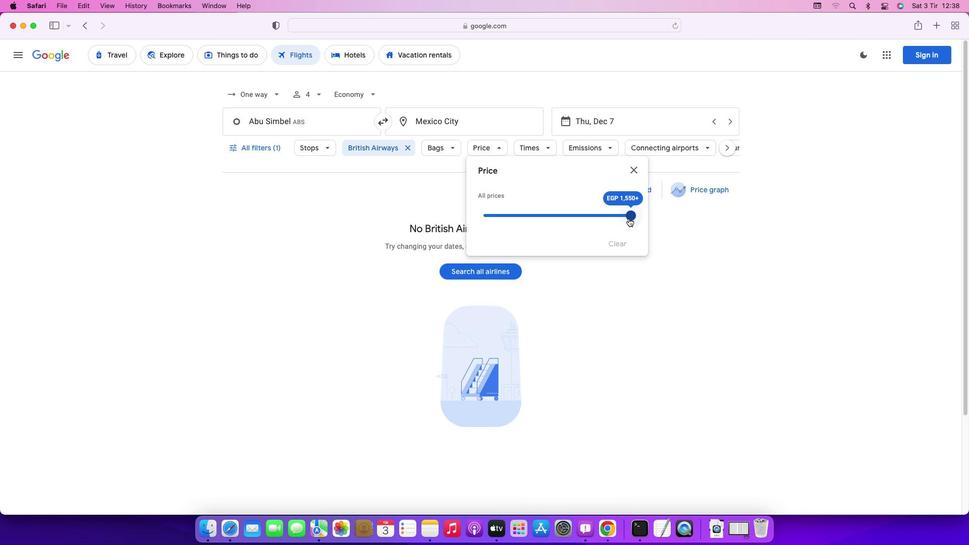 
Action: Mouse moved to (625, 297)
Screenshot: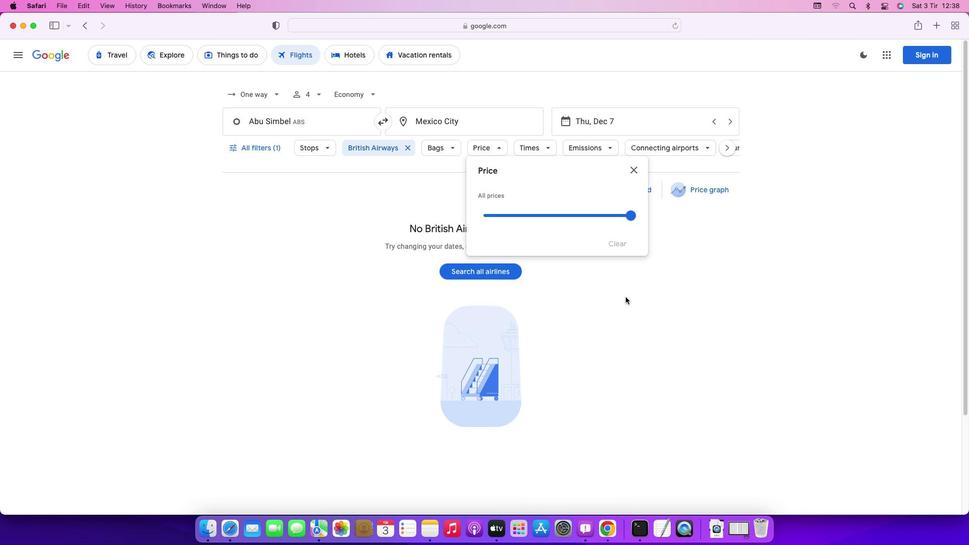 
Action: Mouse pressed left at (625, 297)
Screenshot: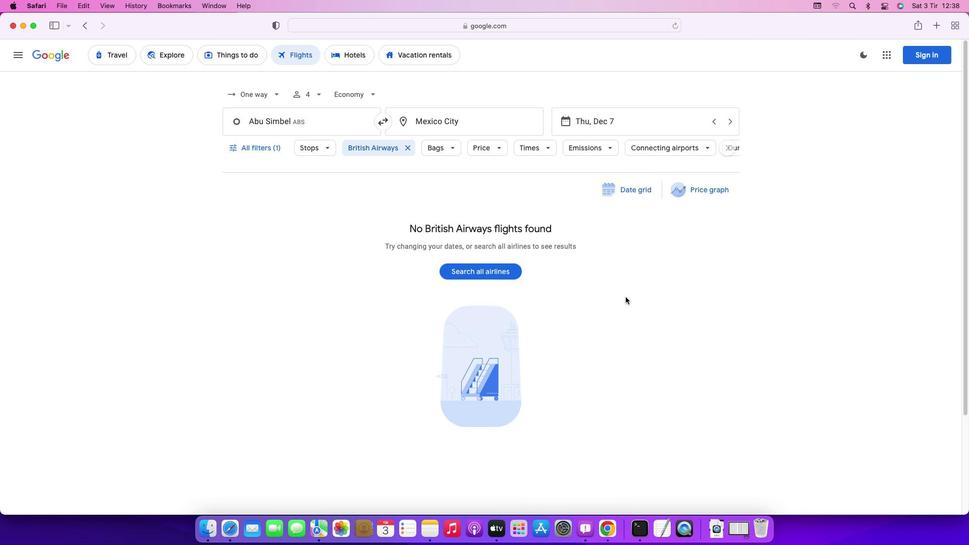 
